 Task: Create a rule from the Routing list, Task moved to a section -> Set Priority in the project BrightTech , set the section as To-Do and set the priority of the task as  High
Action: Mouse moved to (1192, 108)
Screenshot: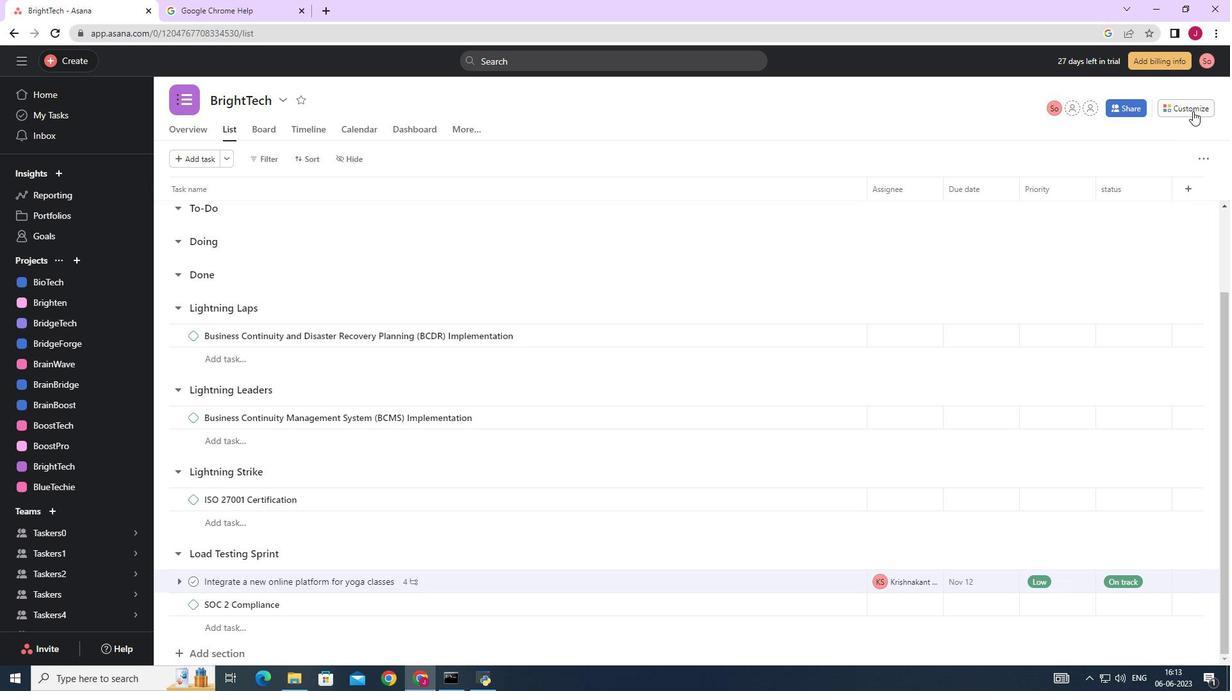 
Action: Mouse pressed left at (1192, 108)
Screenshot: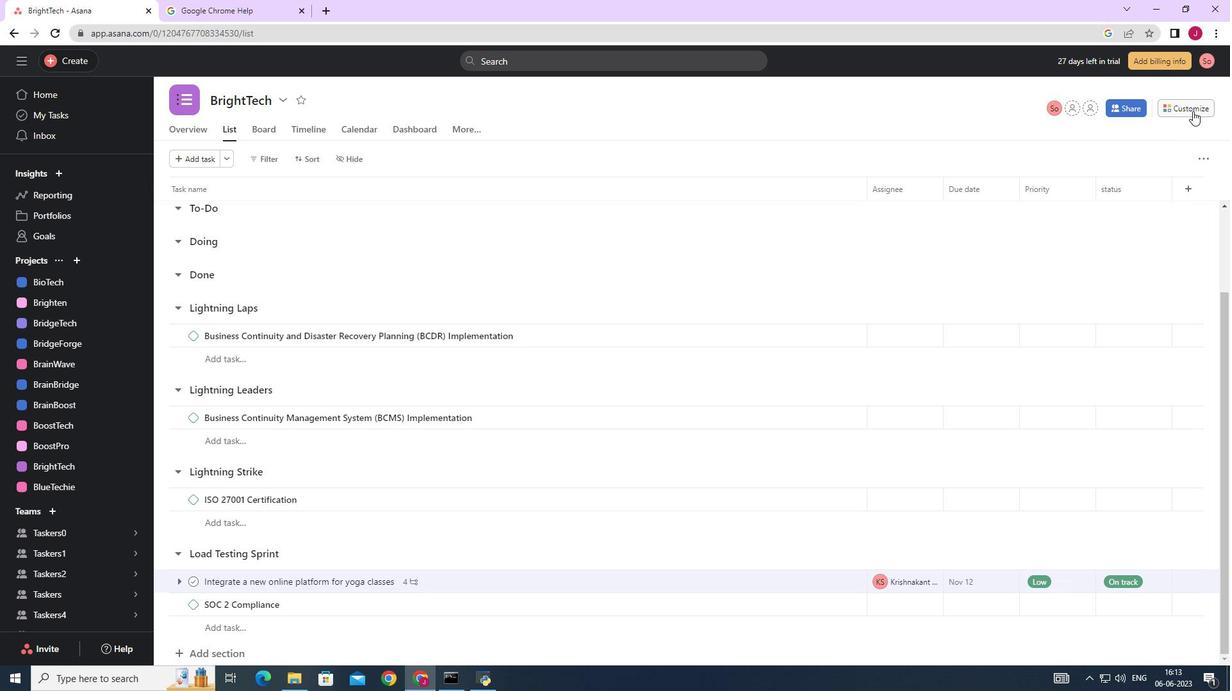 
Action: Mouse moved to (965, 270)
Screenshot: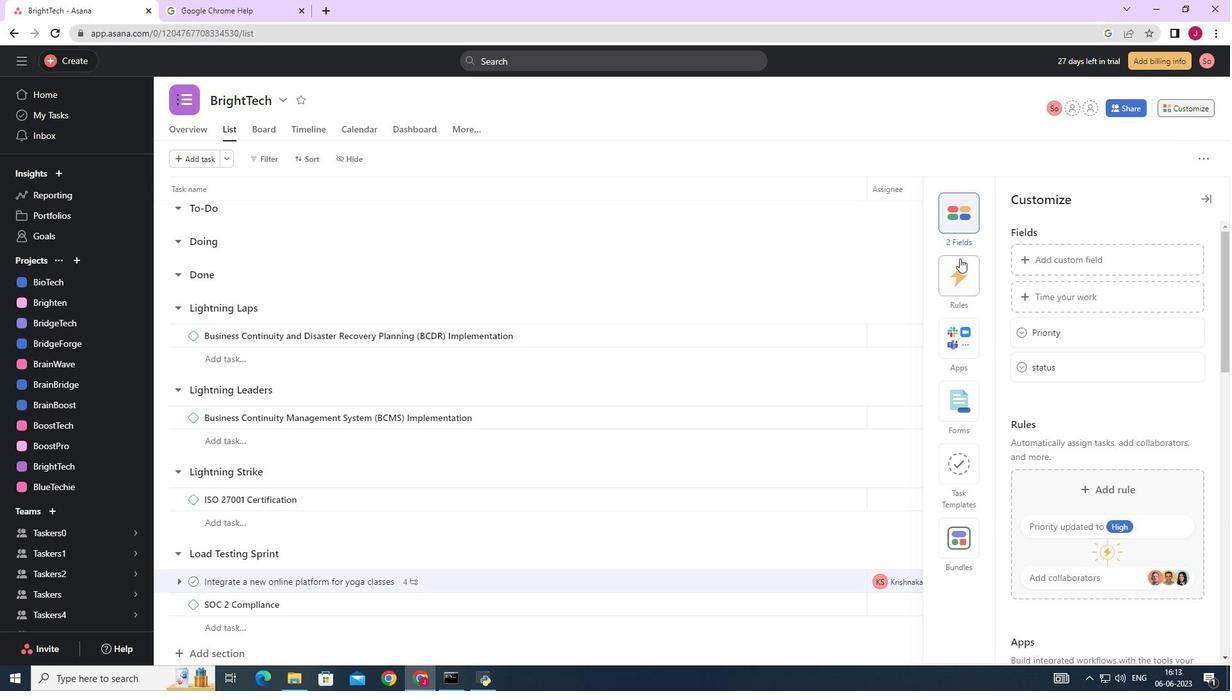 
Action: Mouse pressed left at (965, 270)
Screenshot: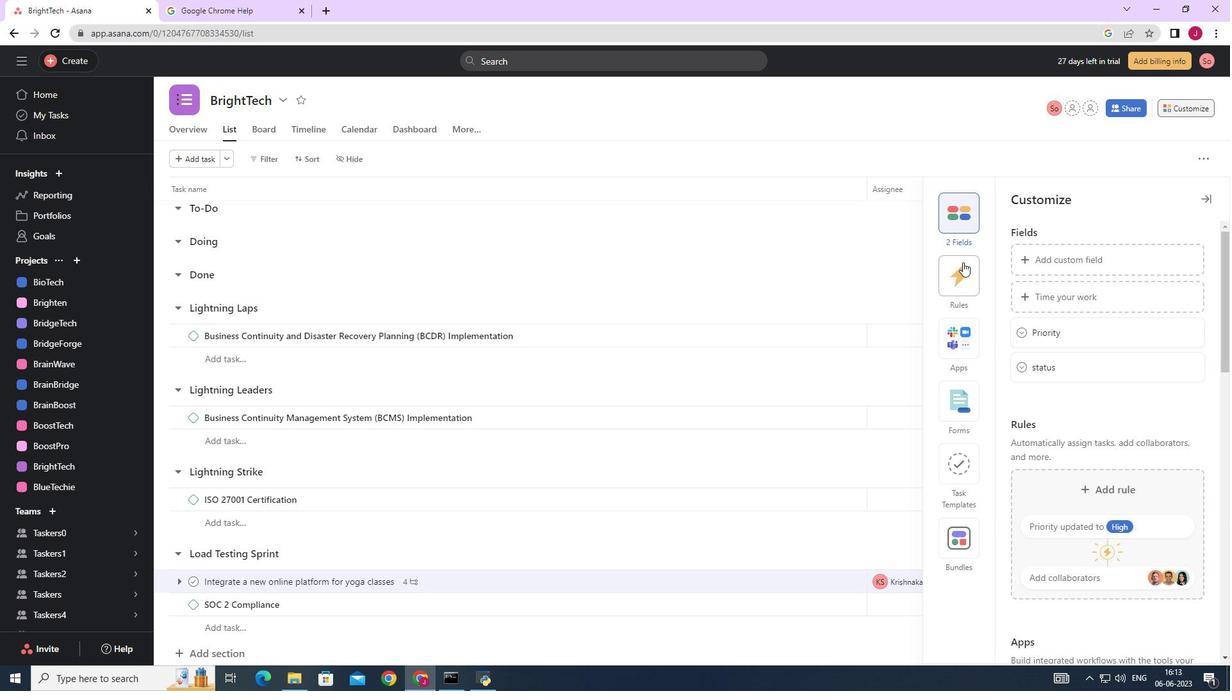 
Action: Mouse moved to (1072, 302)
Screenshot: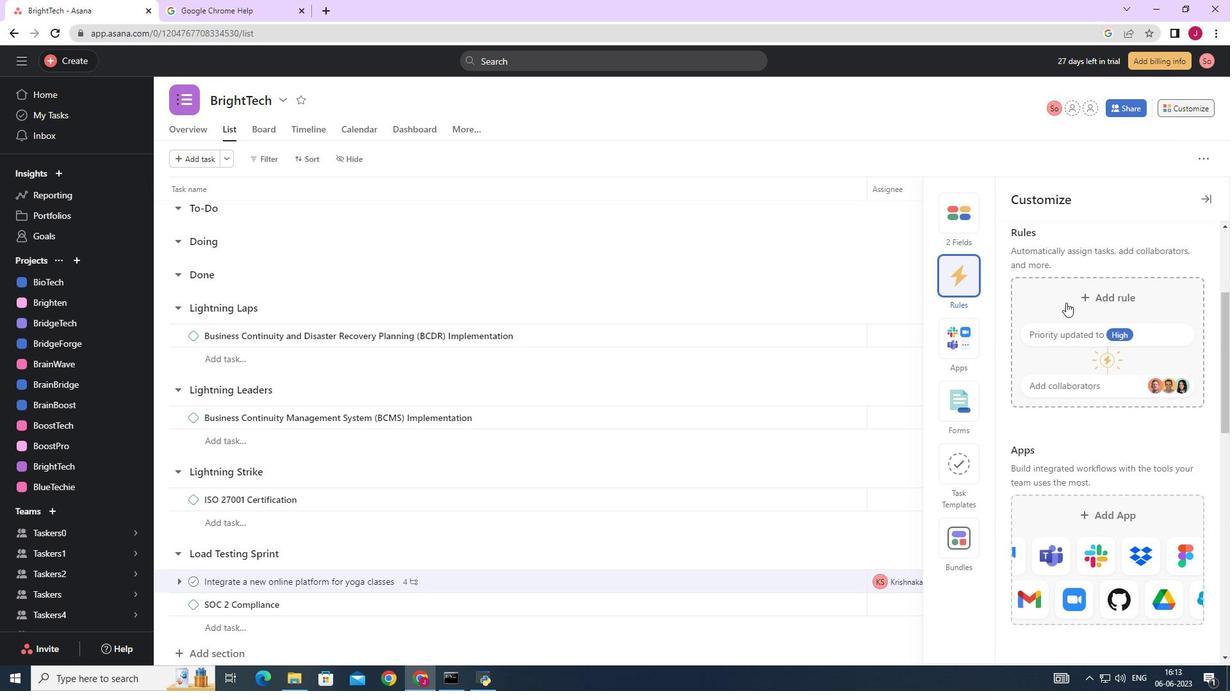 
Action: Mouse pressed left at (1072, 302)
Screenshot: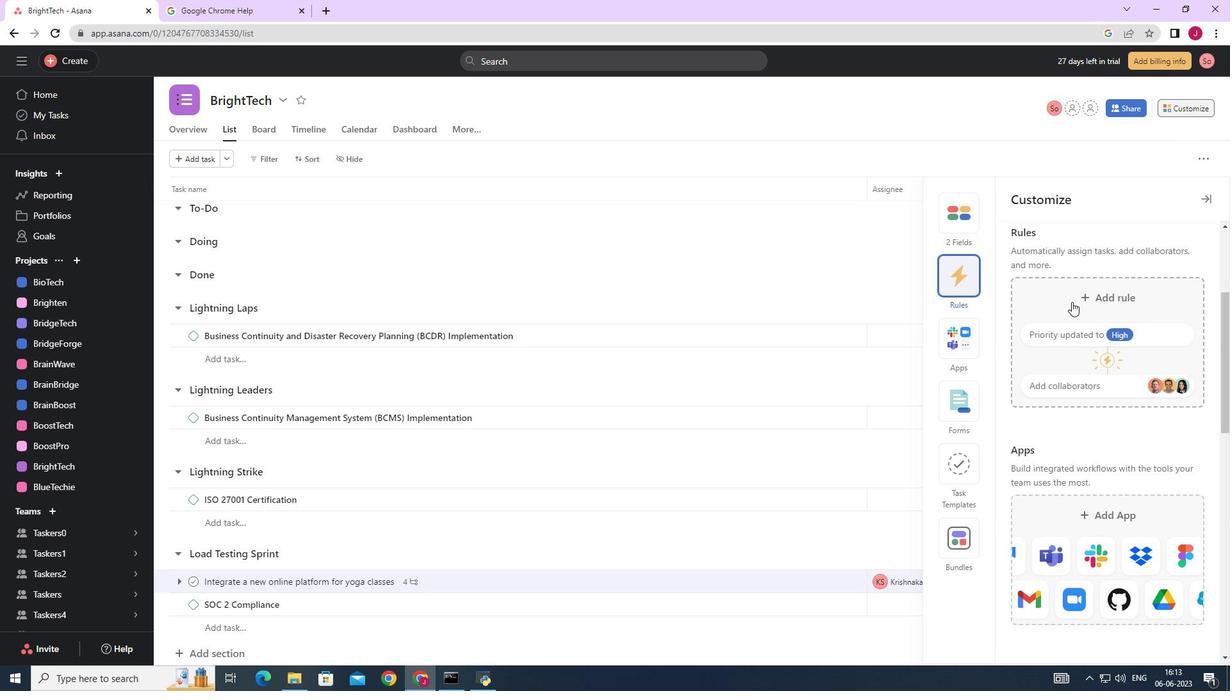 
Action: Mouse moved to (276, 169)
Screenshot: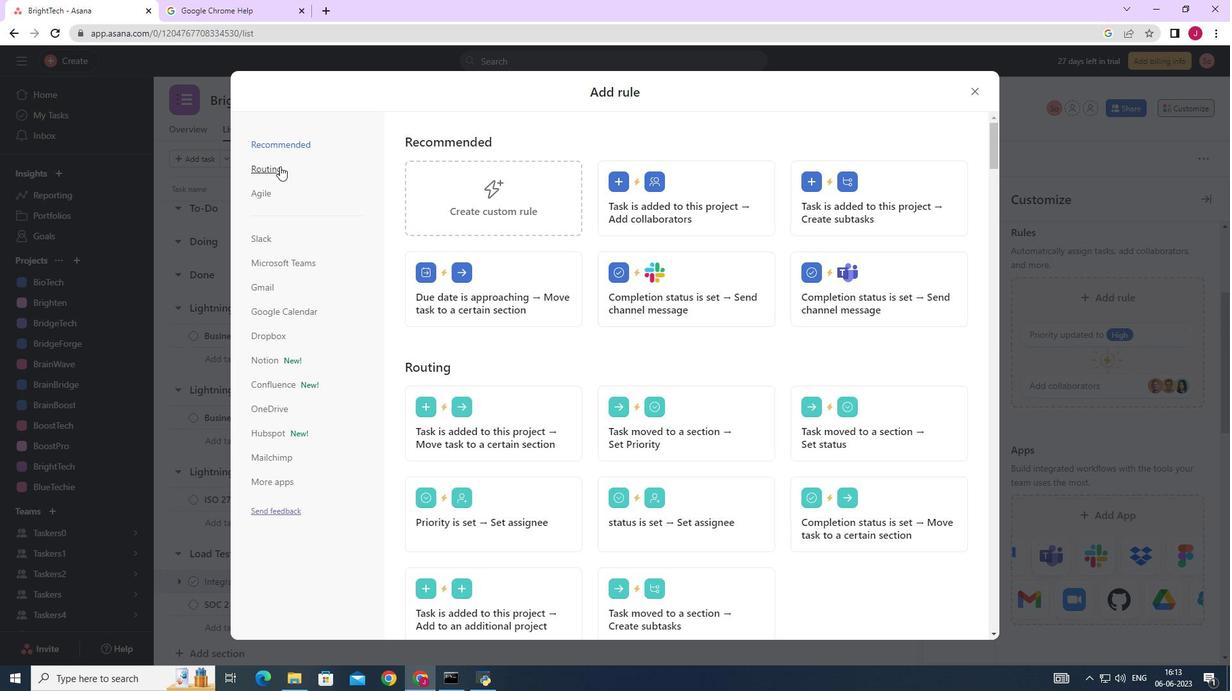 
Action: Mouse pressed left at (276, 169)
Screenshot: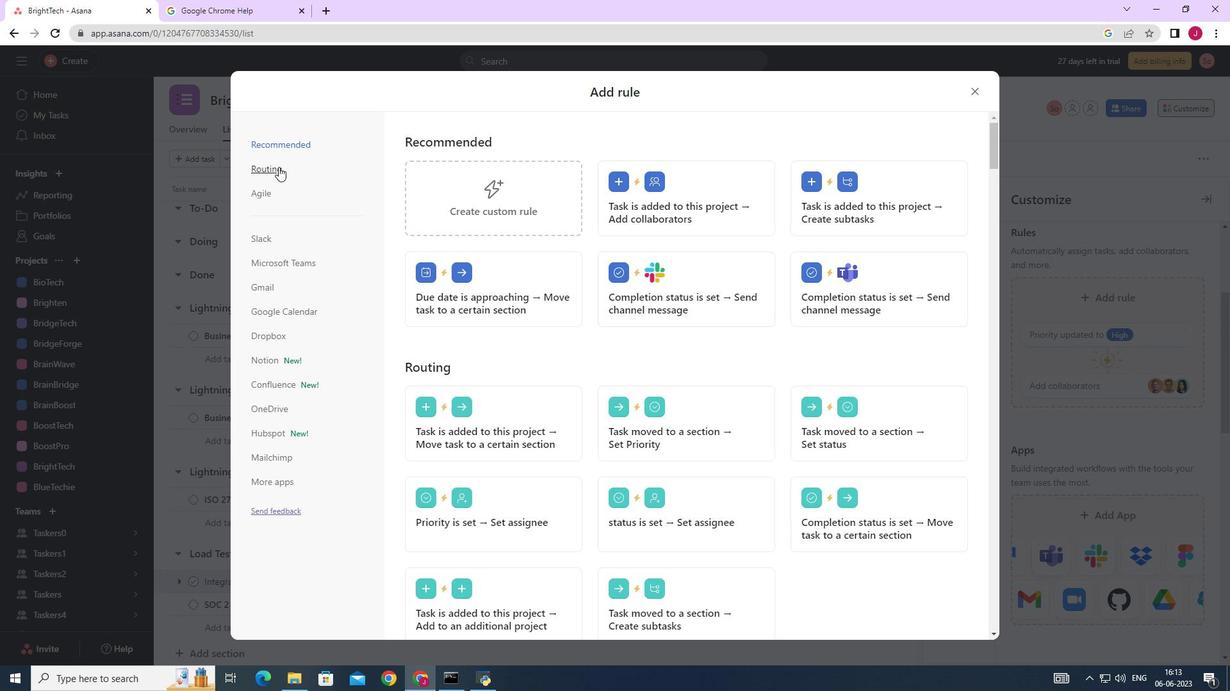 
Action: Mouse moved to (662, 189)
Screenshot: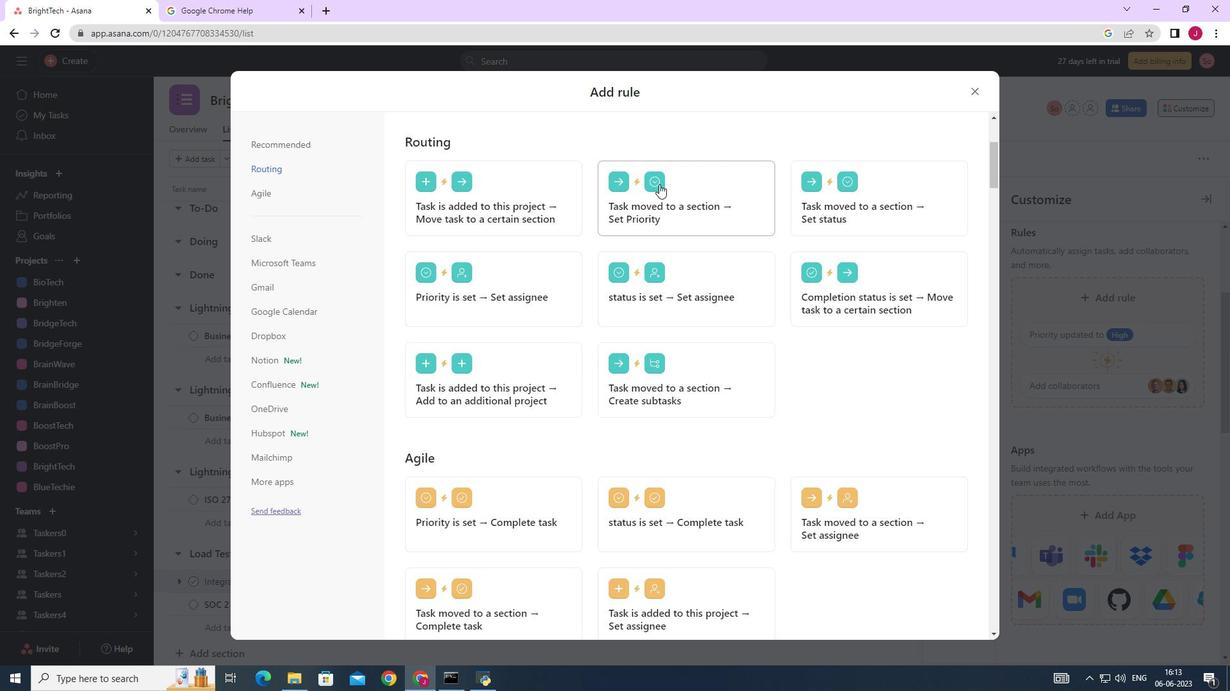 
Action: Mouse pressed left at (662, 189)
Screenshot: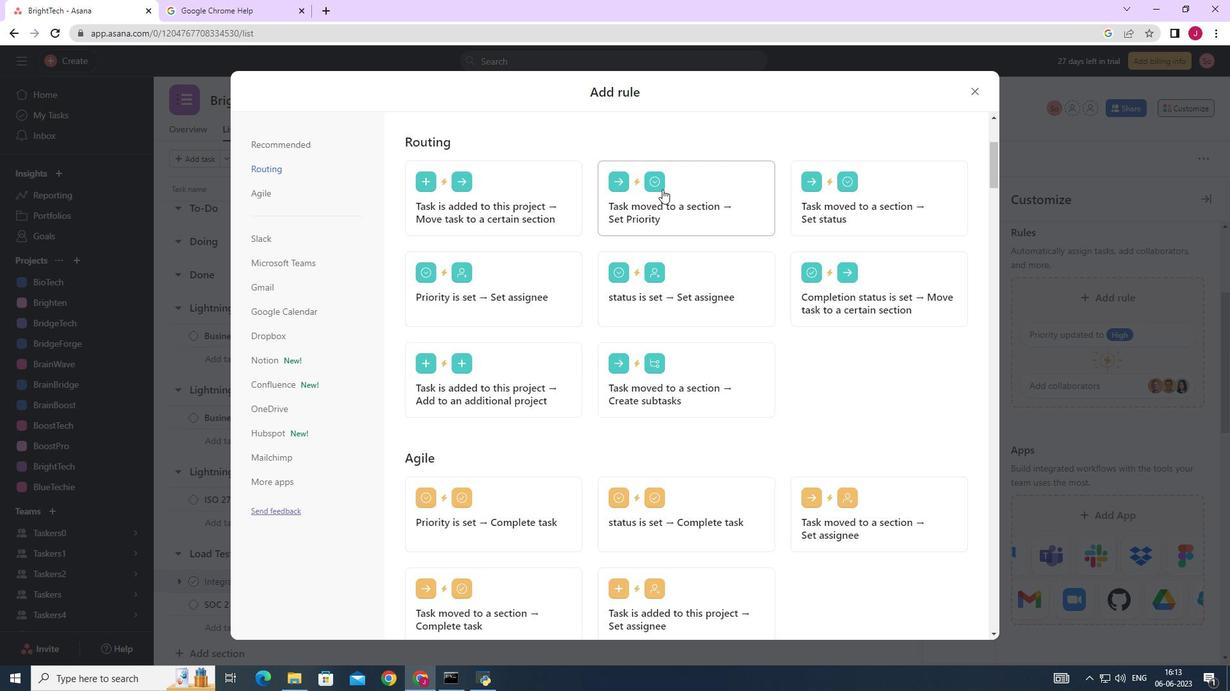 
Action: Mouse moved to (499, 349)
Screenshot: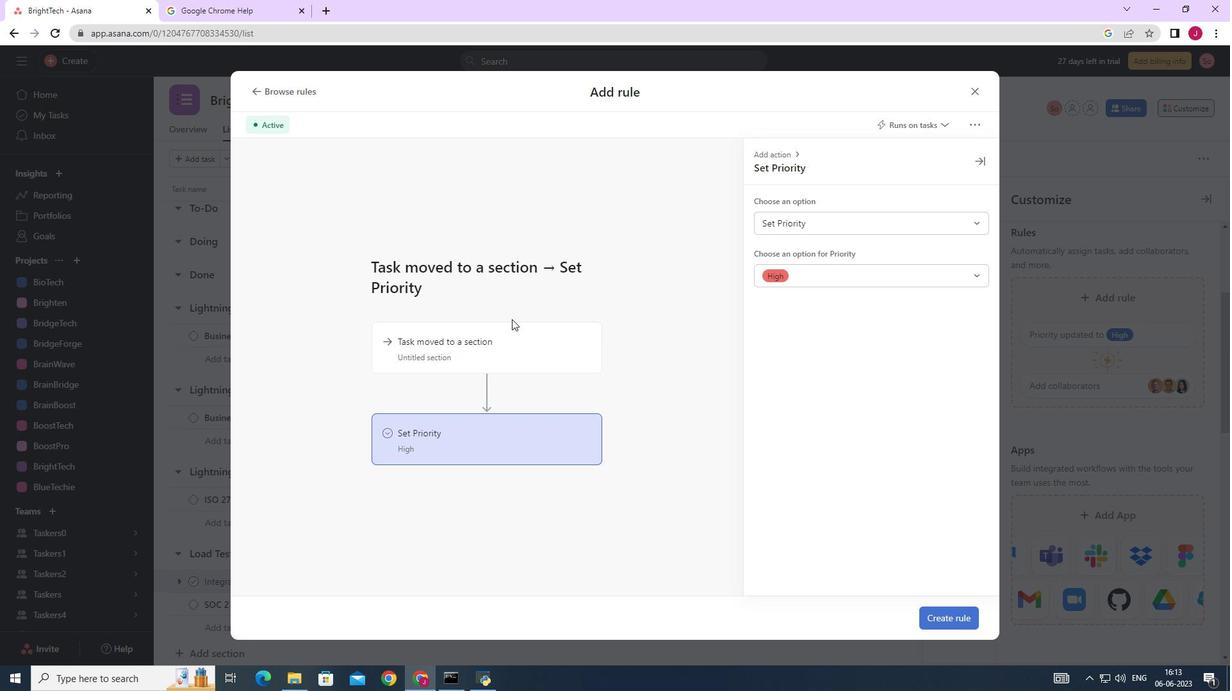 
Action: Mouse pressed left at (499, 349)
Screenshot: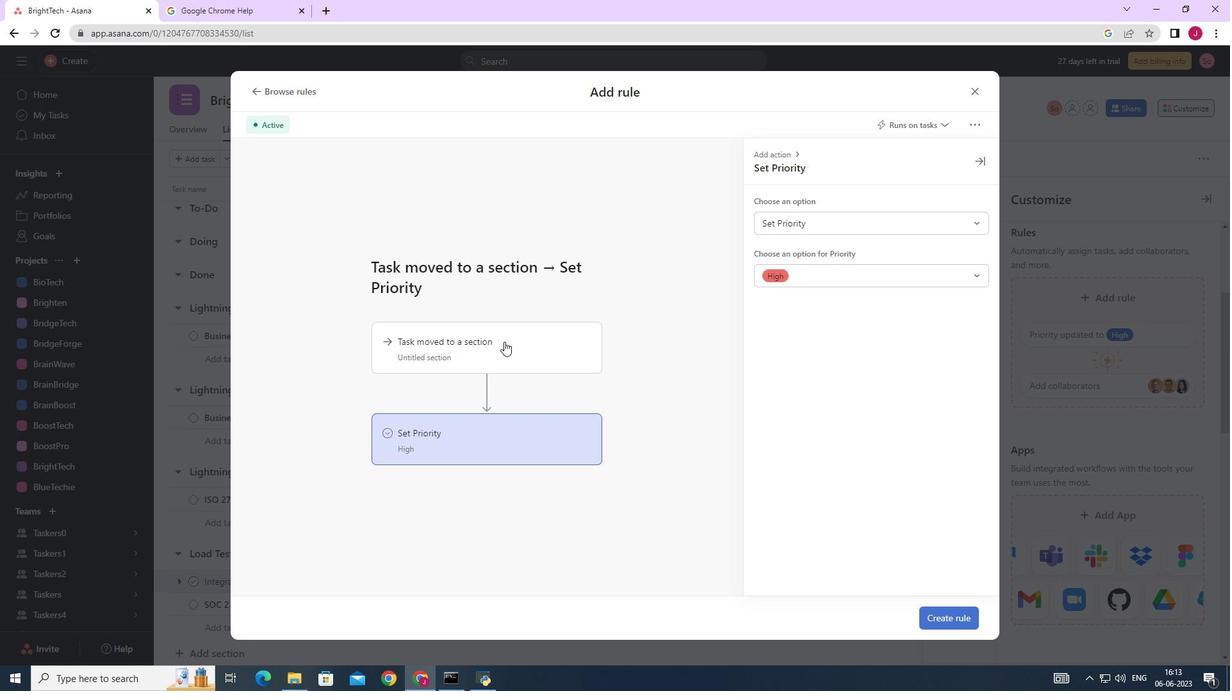 
Action: Mouse moved to (537, 352)
Screenshot: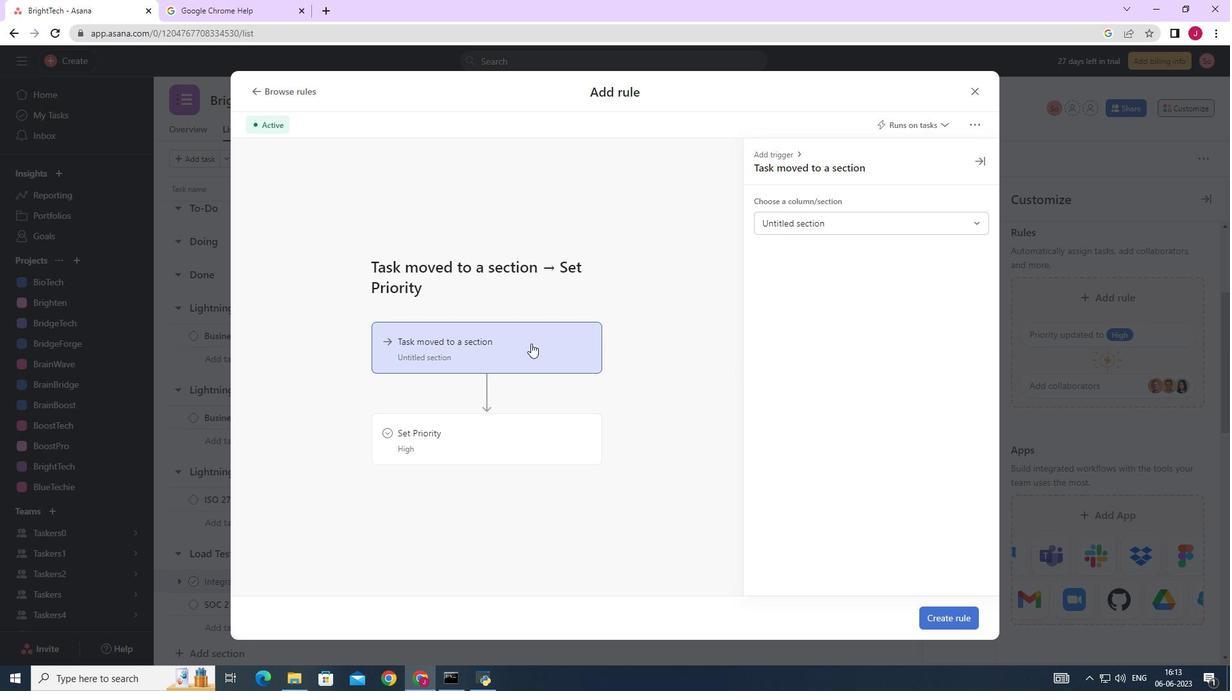 
Action: Mouse pressed left at (537, 352)
Screenshot: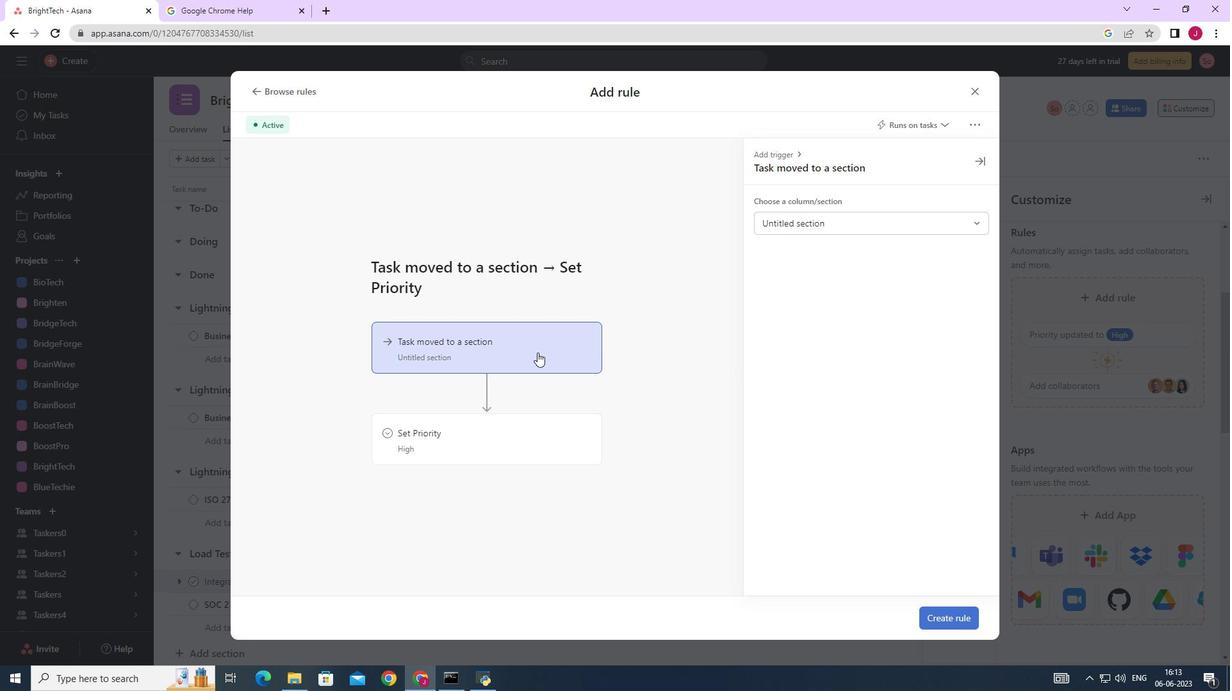 
Action: Mouse moved to (466, 427)
Screenshot: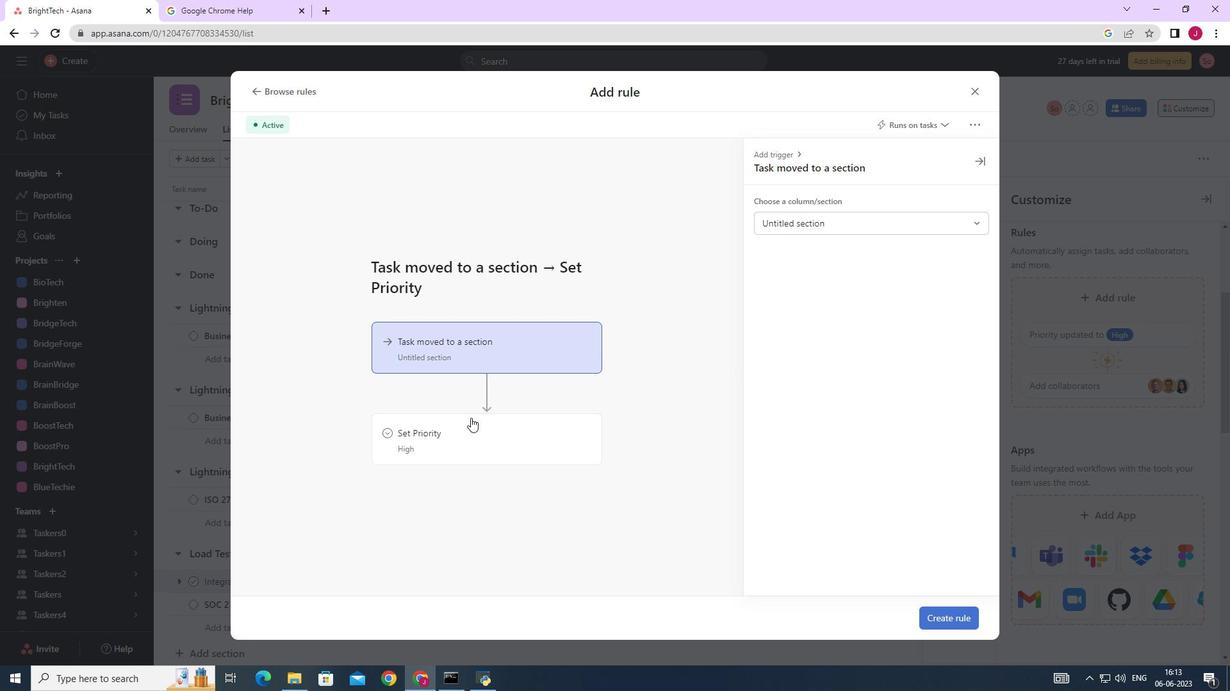 
Action: Mouse pressed left at (466, 427)
Screenshot: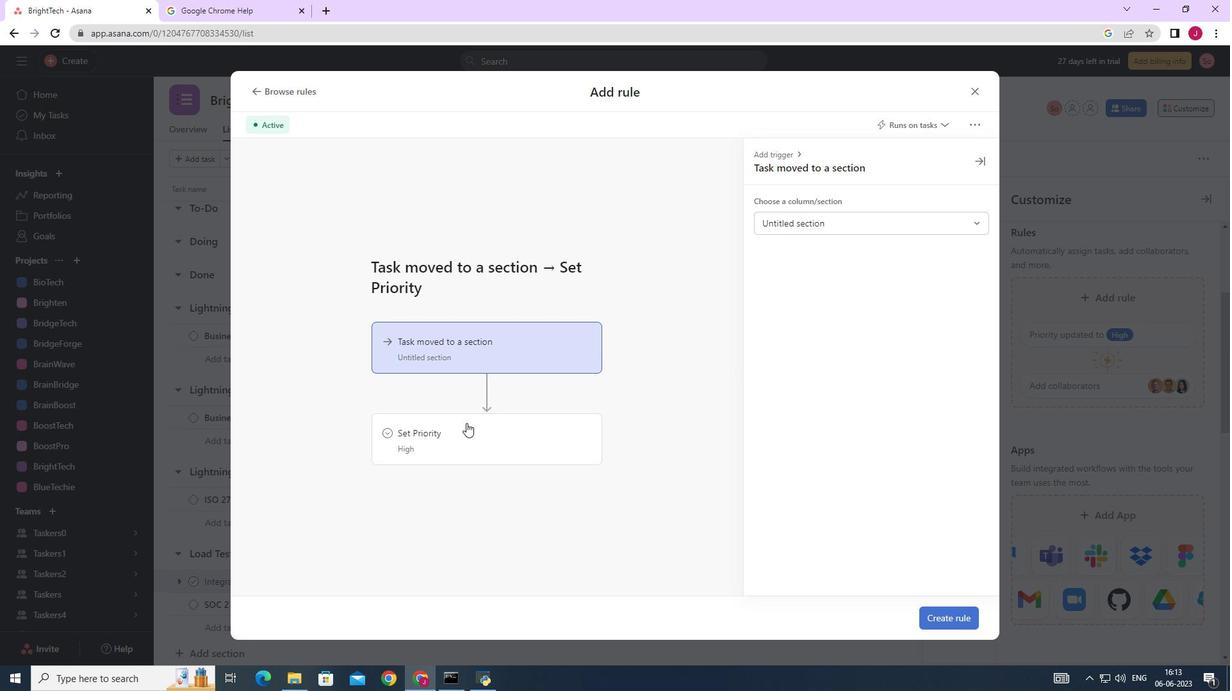 
Action: Mouse moved to (789, 222)
Screenshot: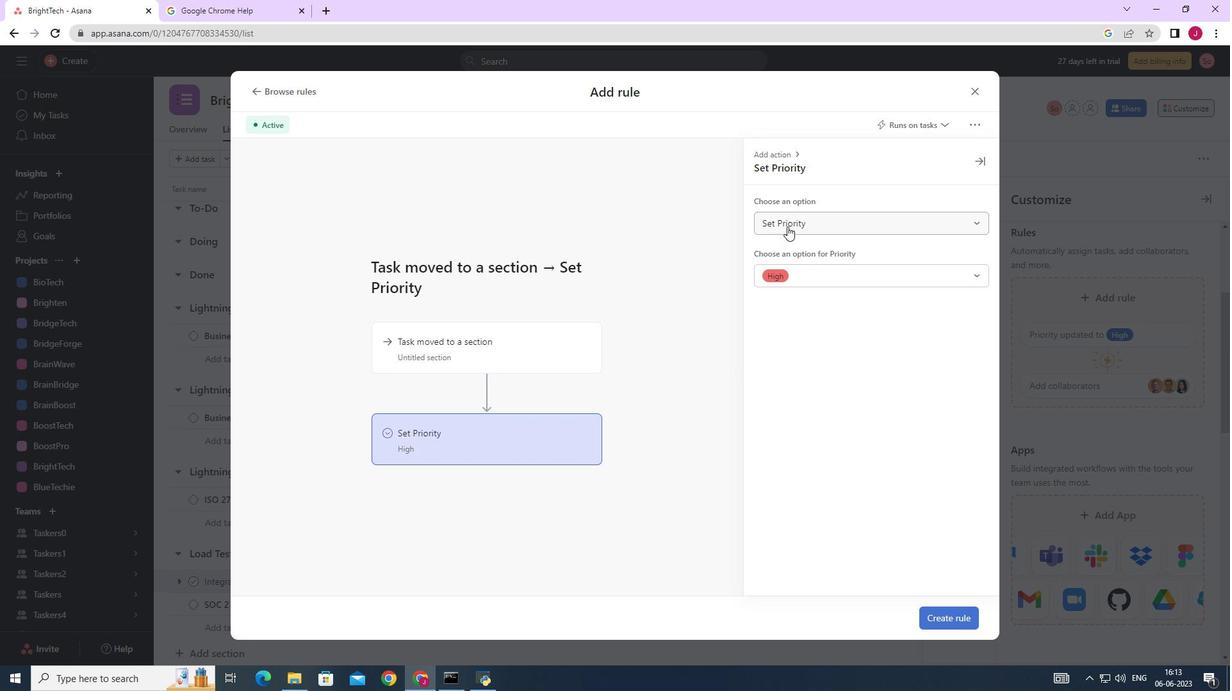 
Action: Mouse pressed left at (789, 222)
Screenshot: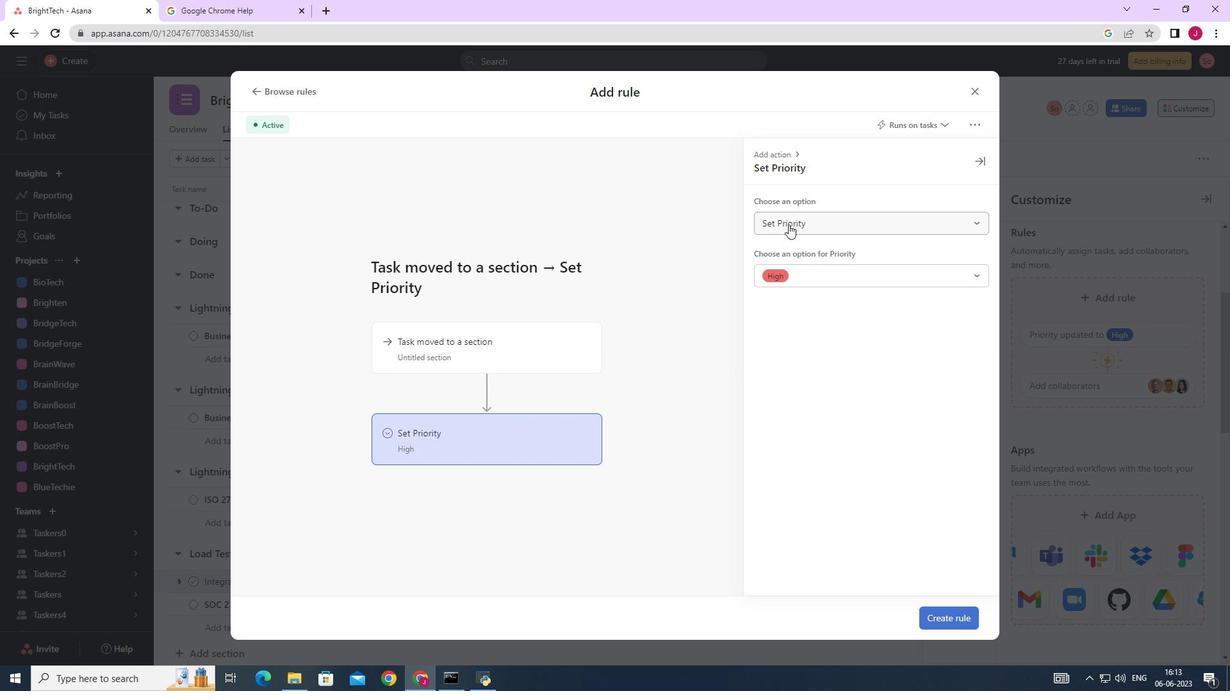 
Action: Mouse moved to (789, 249)
Screenshot: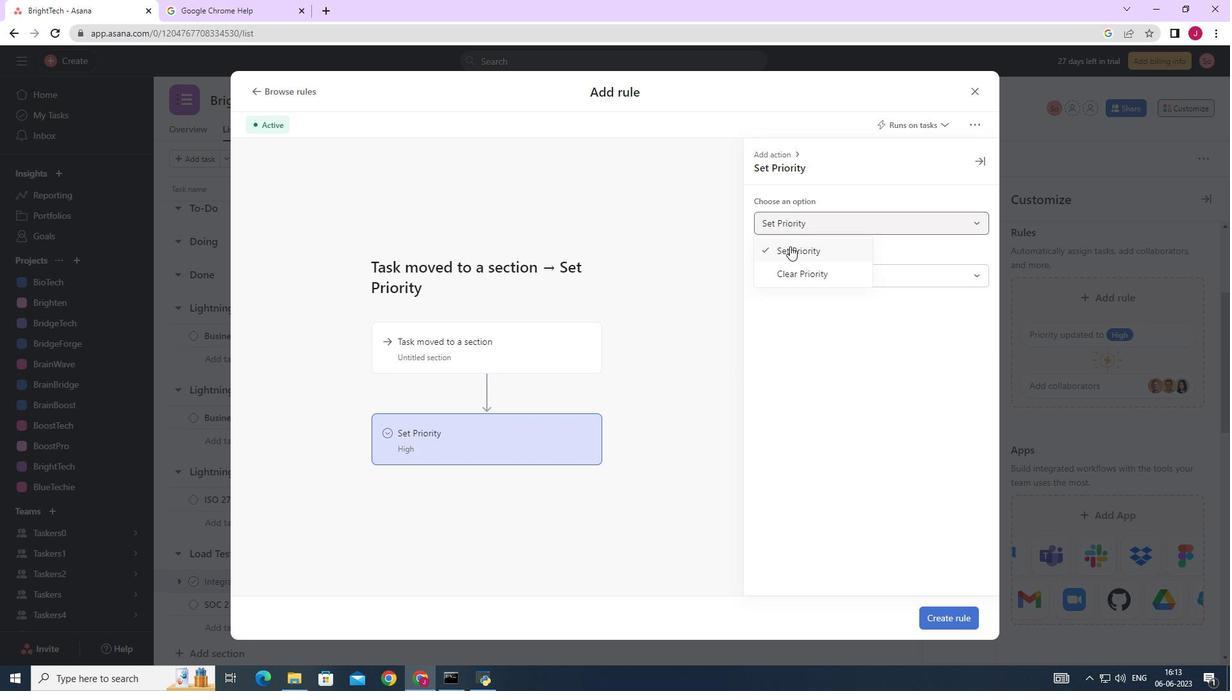 
Action: Mouse pressed left at (789, 249)
Screenshot: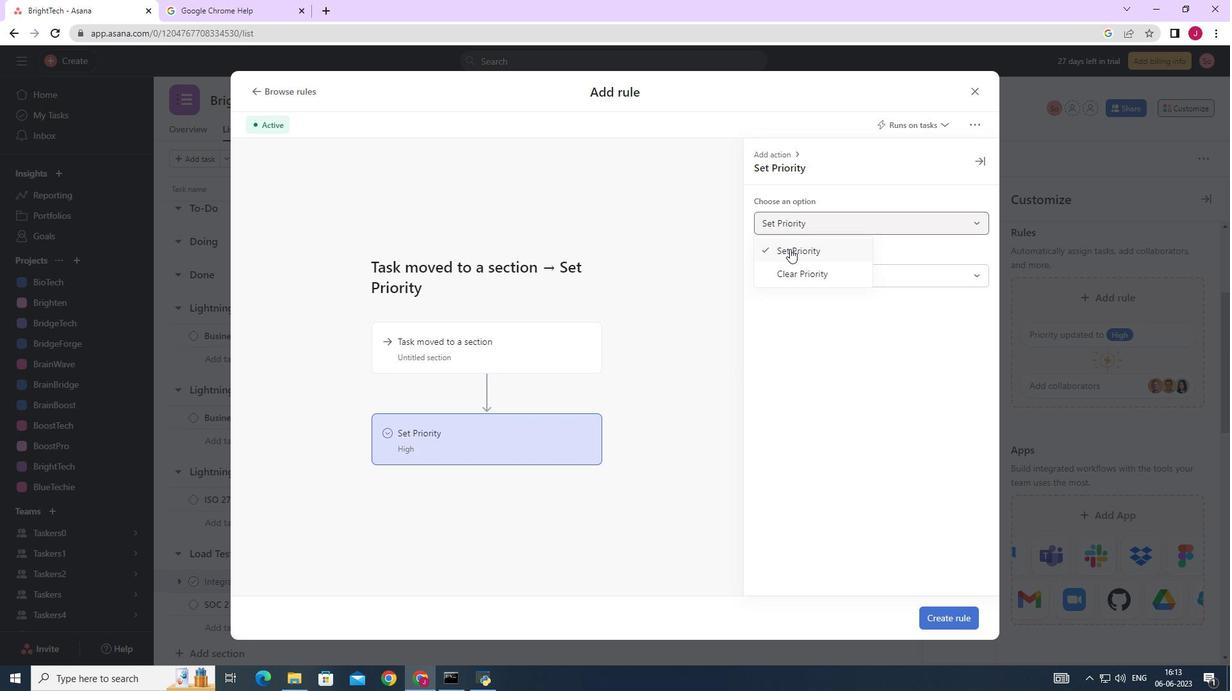 
Action: Mouse moved to (786, 274)
Screenshot: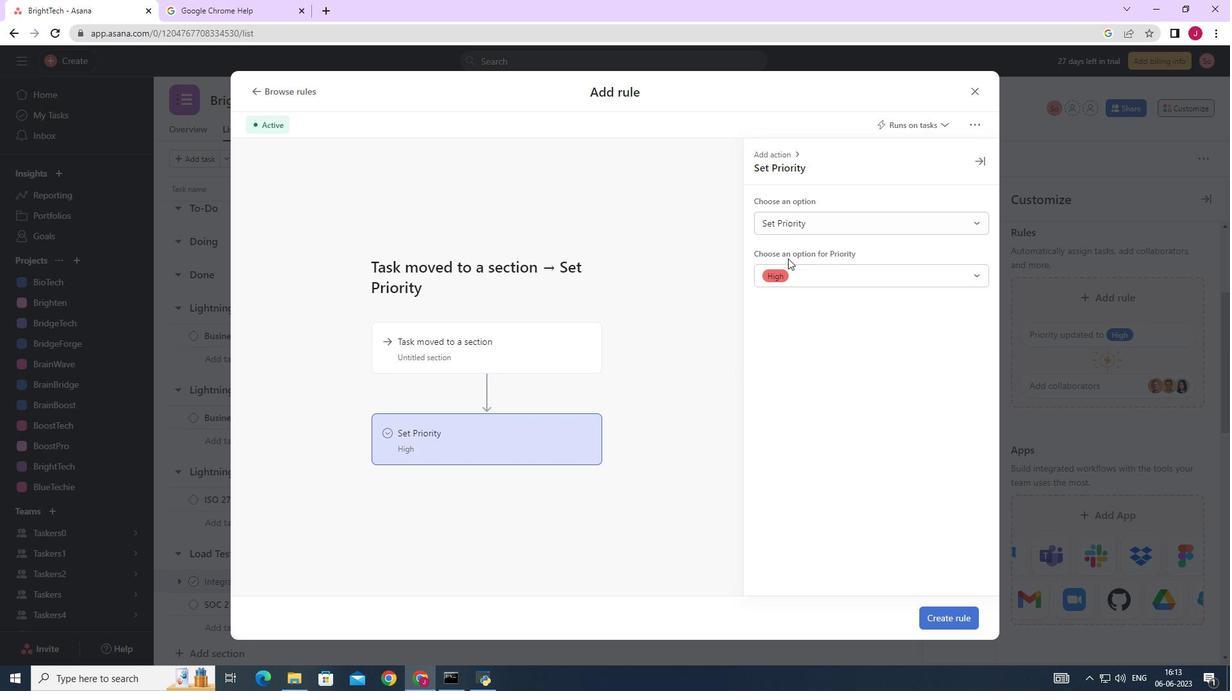 
Action: Mouse pressed left at (786, 274)
Screenshot: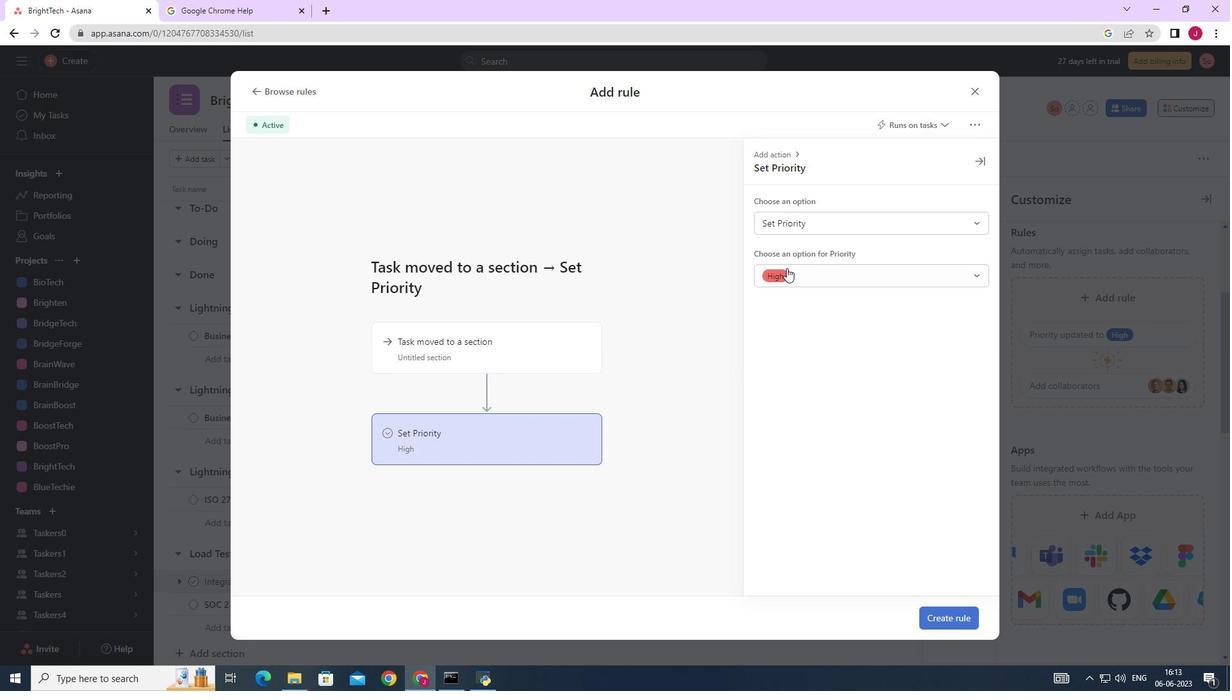 
Action: Mouse moved to (785, 301)
Screenshot: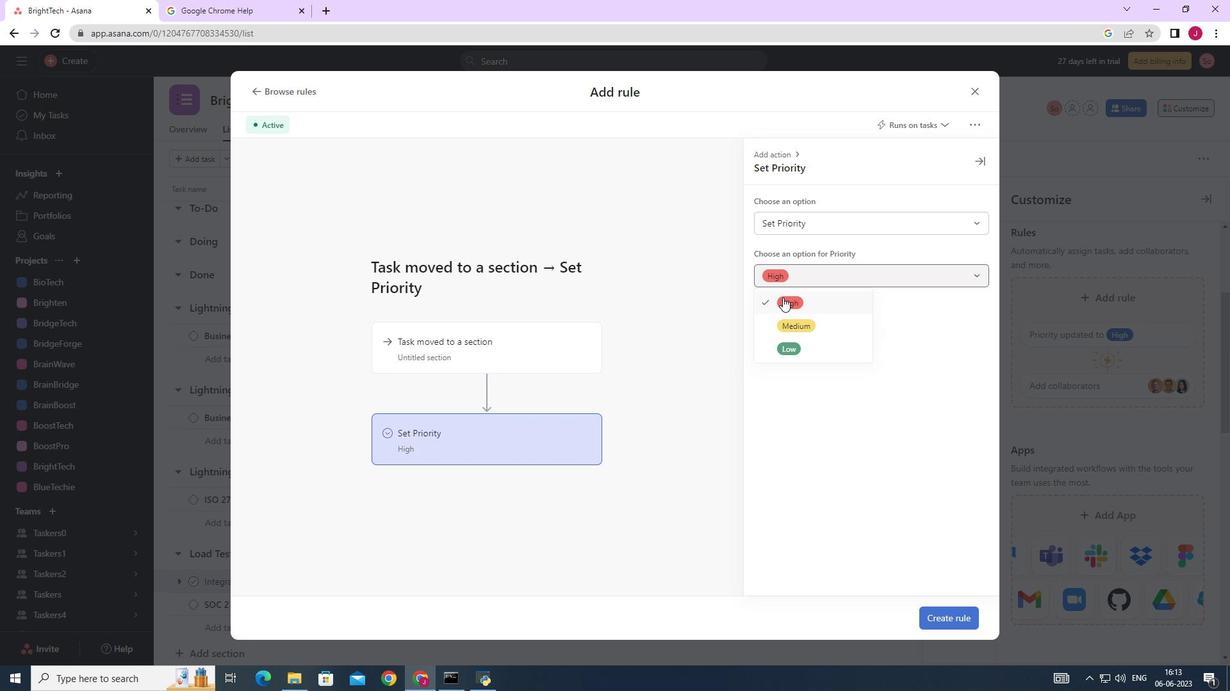 
Action: Mouse pressed left at (785, 301)
Screenshot: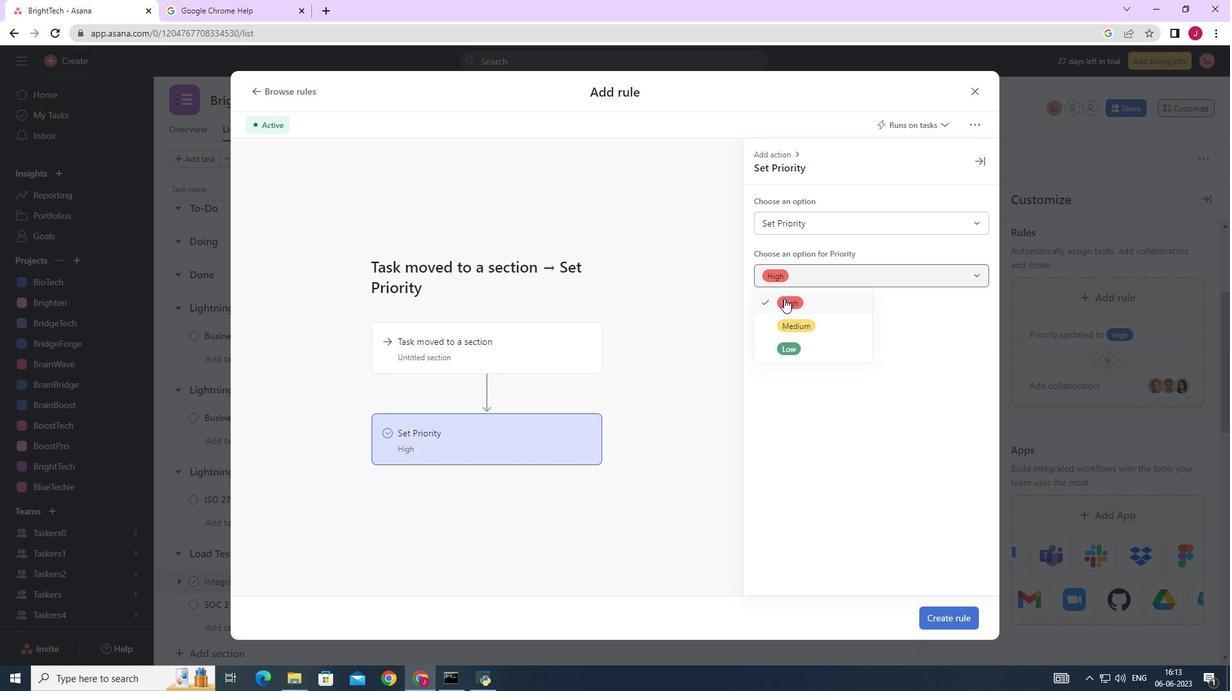 
Action: Mouse moved to (789, 224)
Screenshot: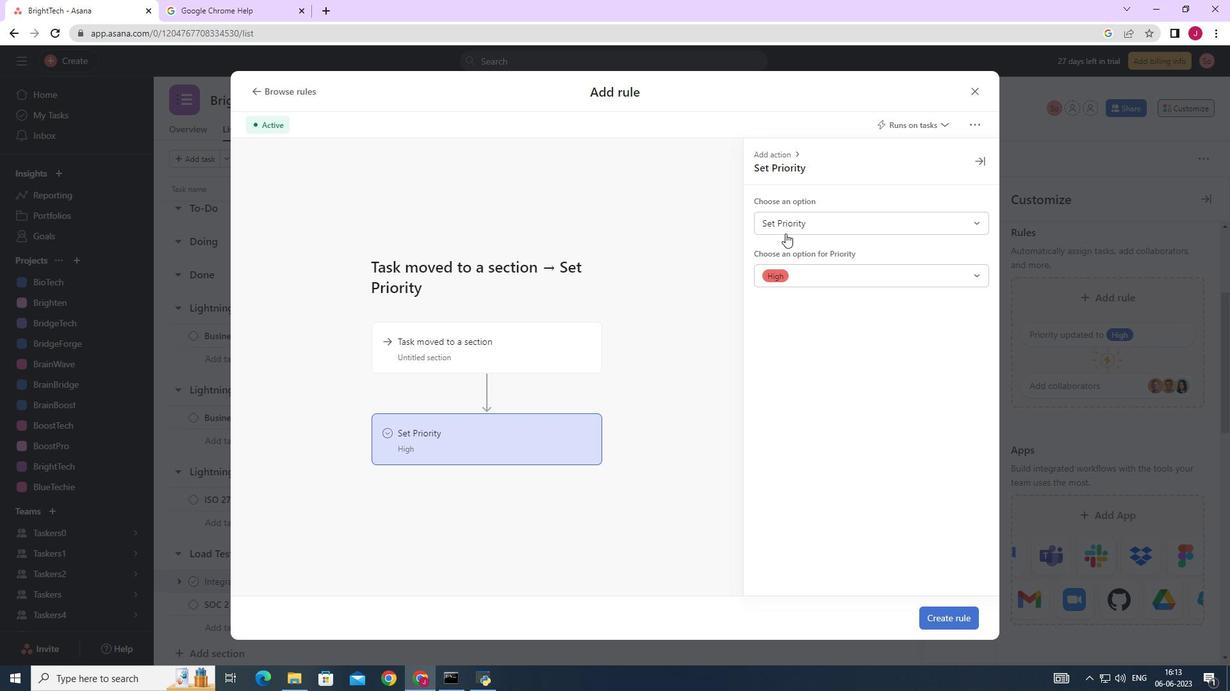 
Action: Mouse pressed left at (789, 224)
Screenshot: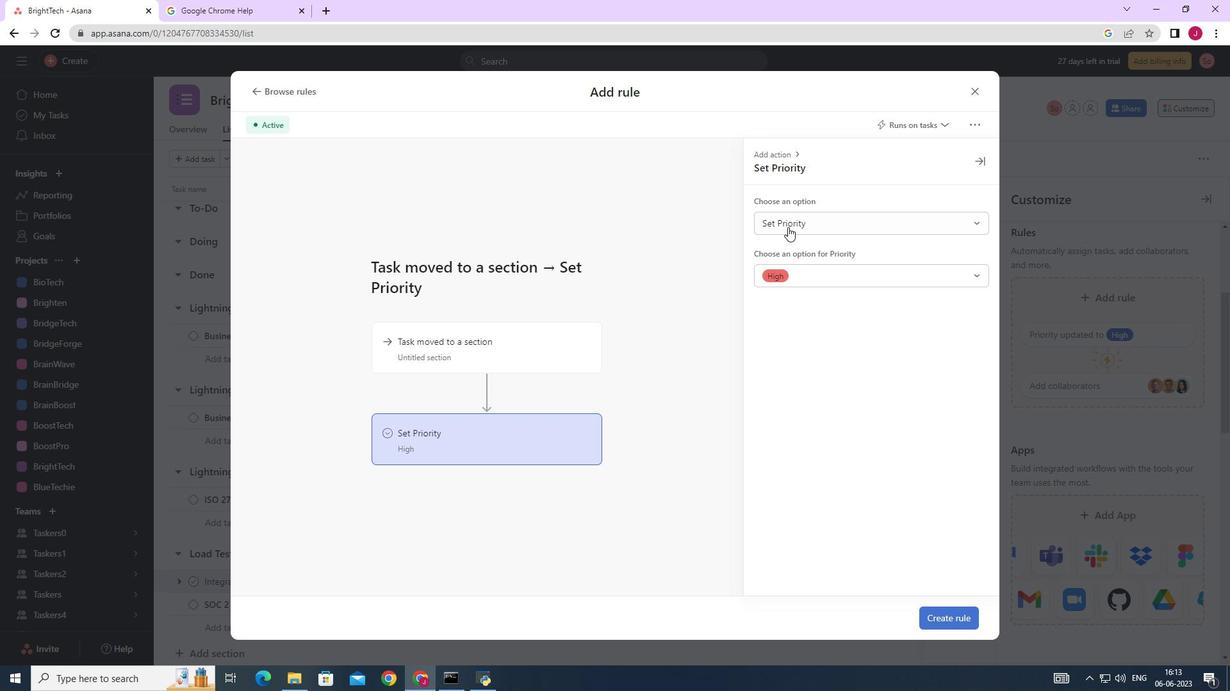 
Action: Mouse moved to (540, 369)
Screenshot: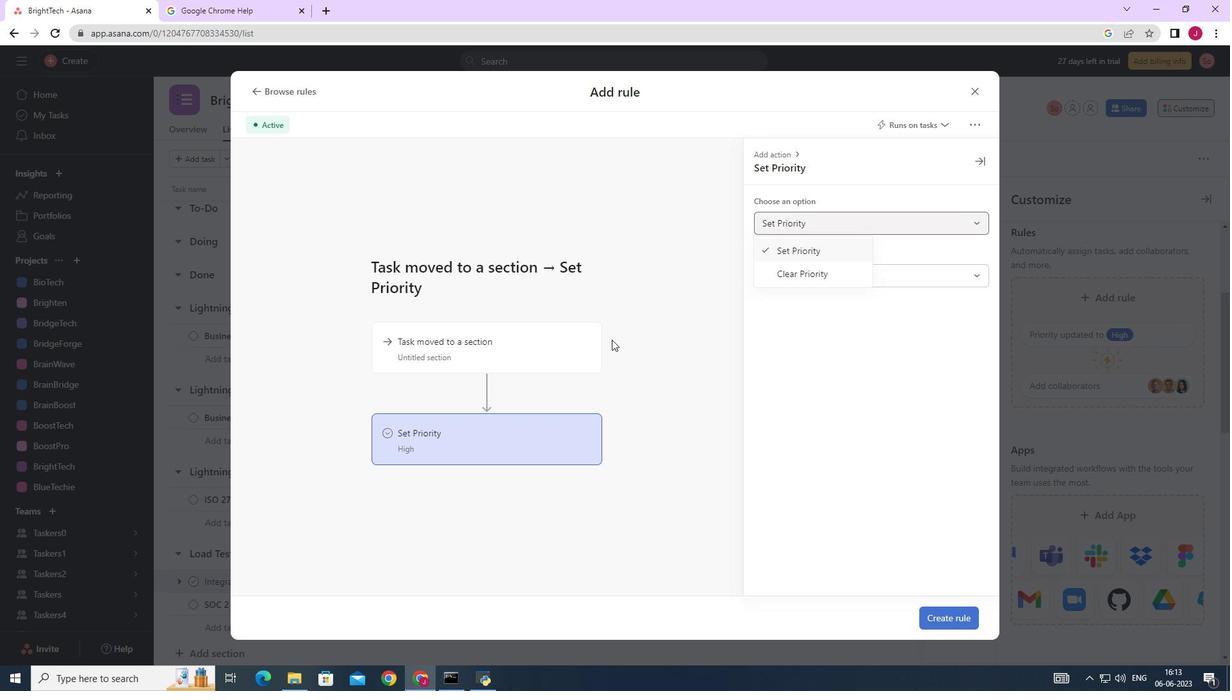 
Action: Mouse pressed left at (540, 369)
Screenshot: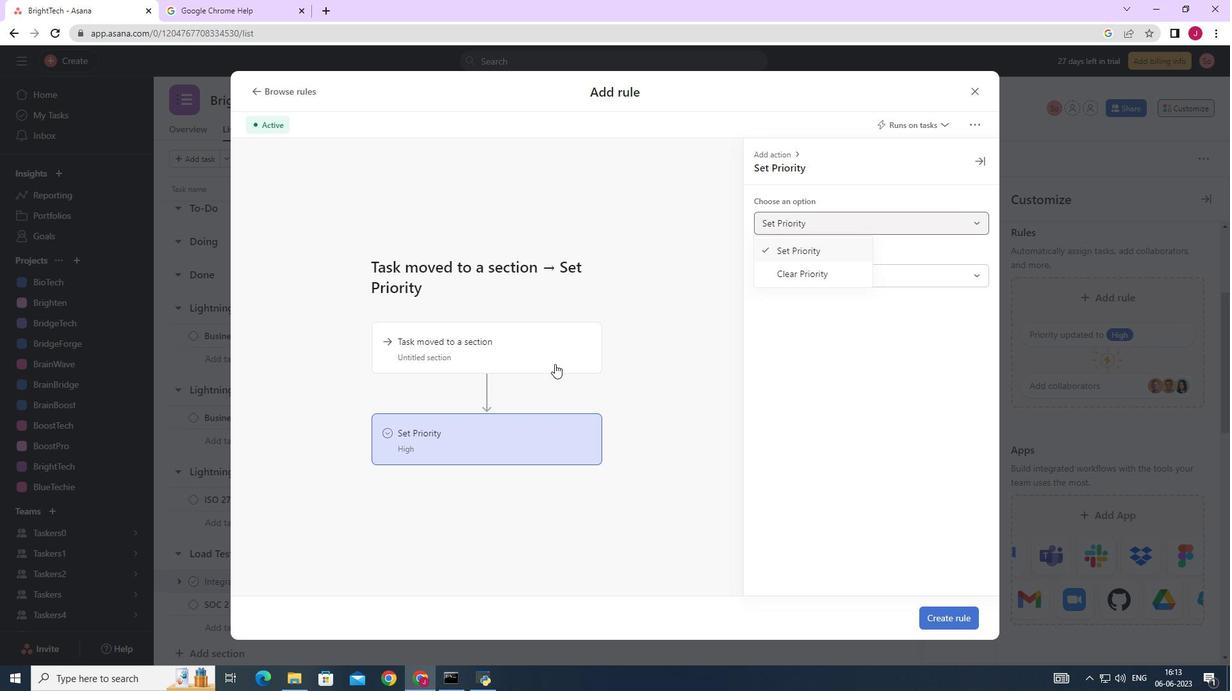 
Action: Mouse moved to (806, 213)
Screenshot: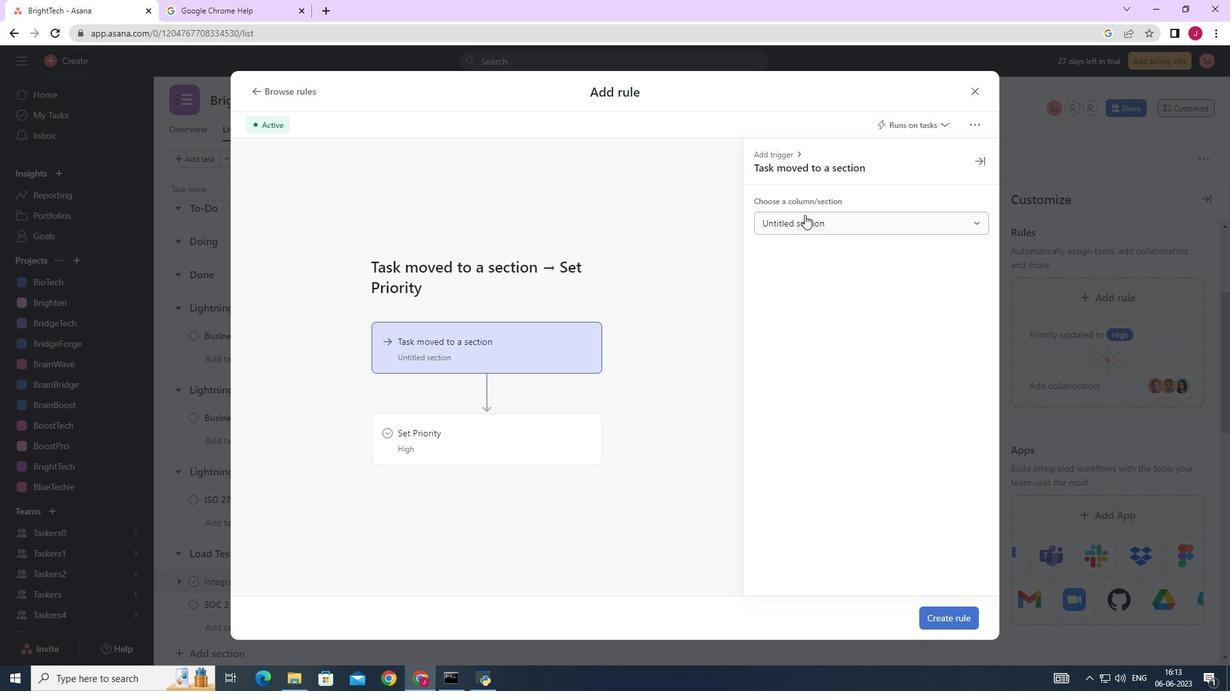 
Action: Mouse pressed left at (806, 213)
Screenshot: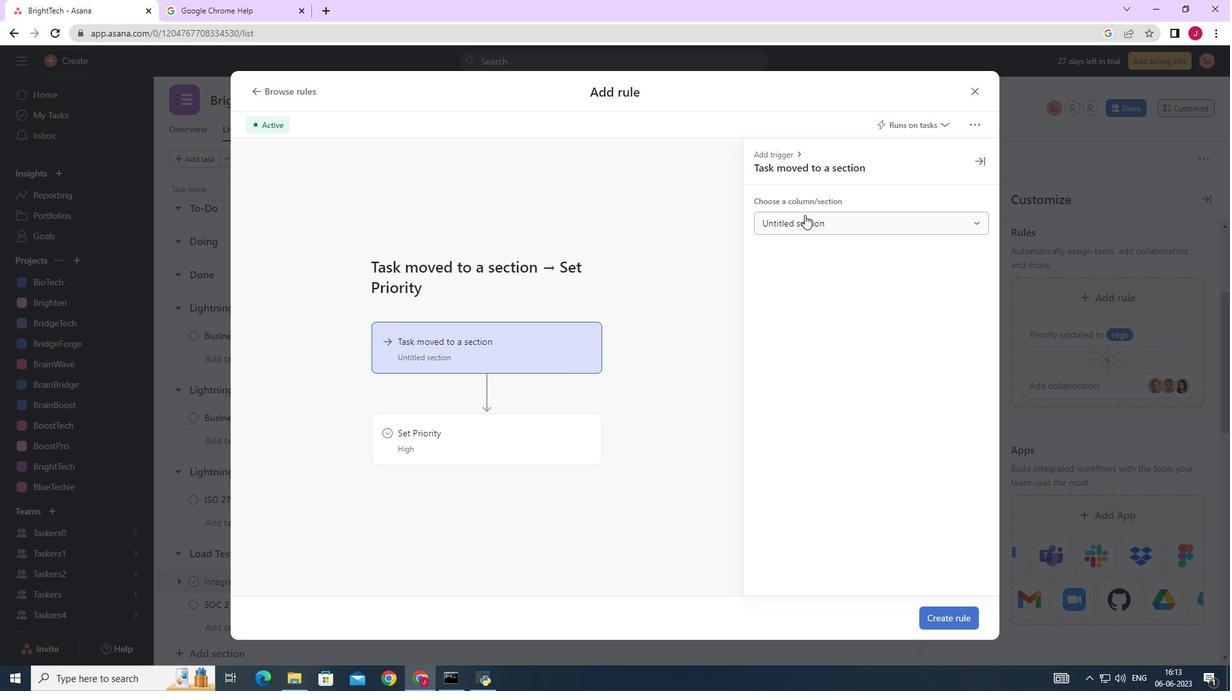 
Action: Mouse moved to (800, 274)
Screenshot: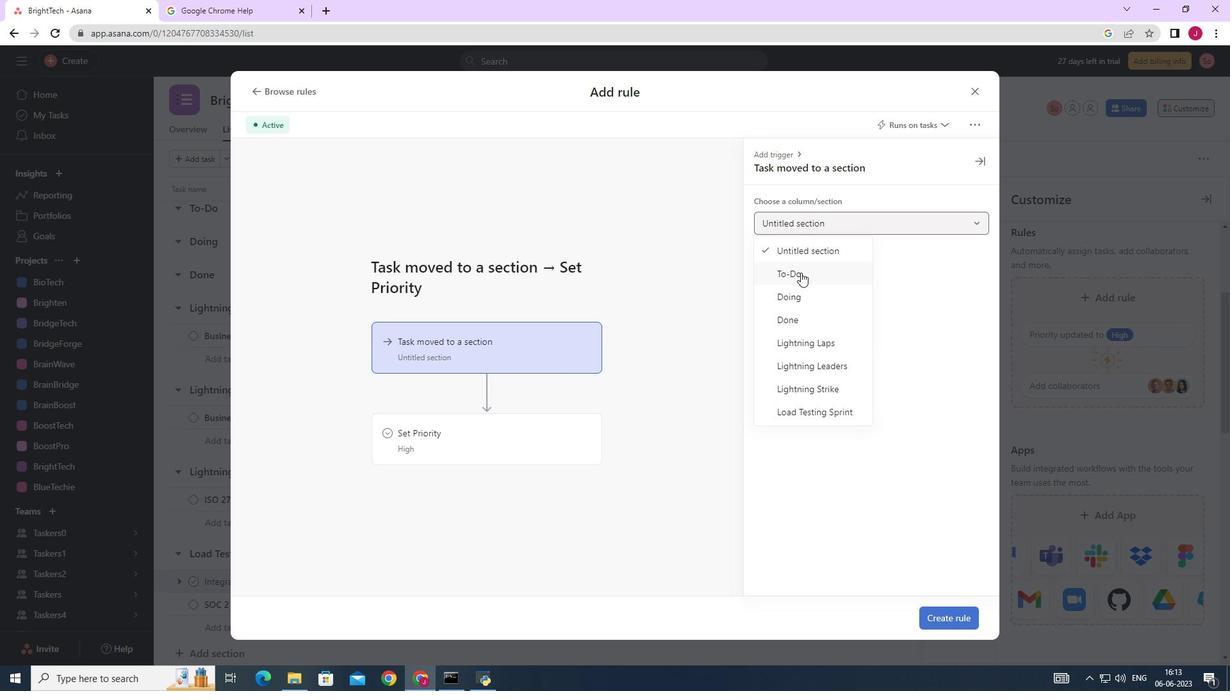 
Action: Mouse pressed left at (800, 274)
Screenshot: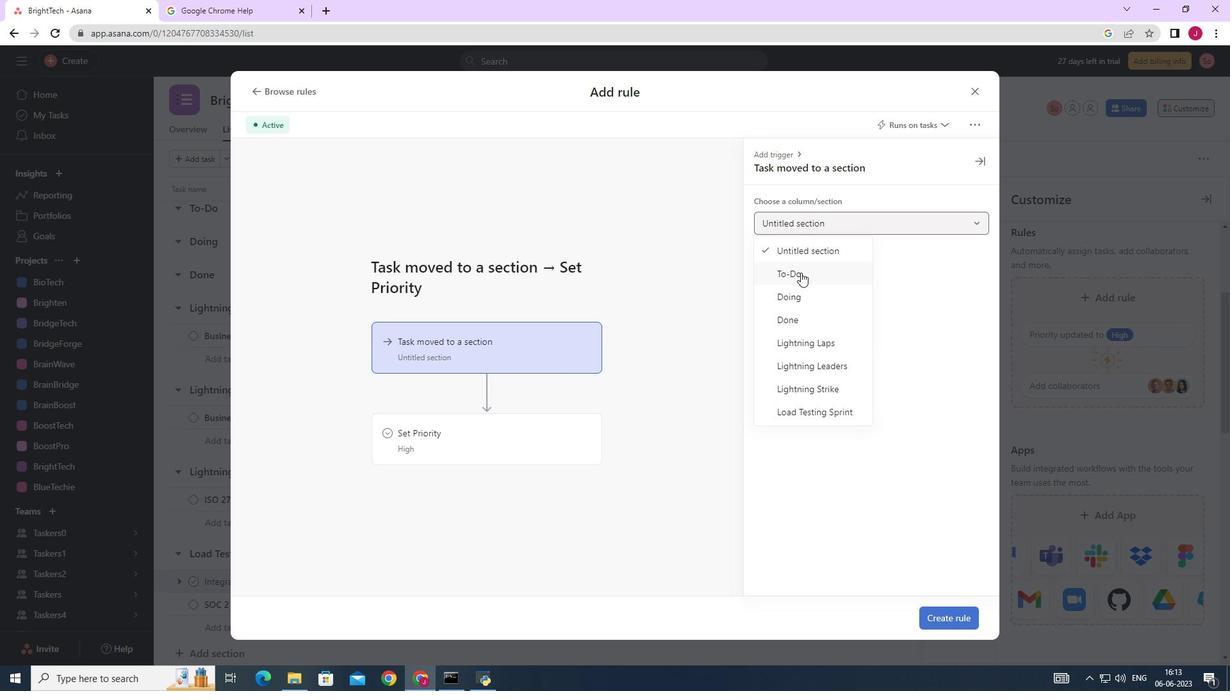 
Action: Mouse moved to (536, 420)
Screenshot: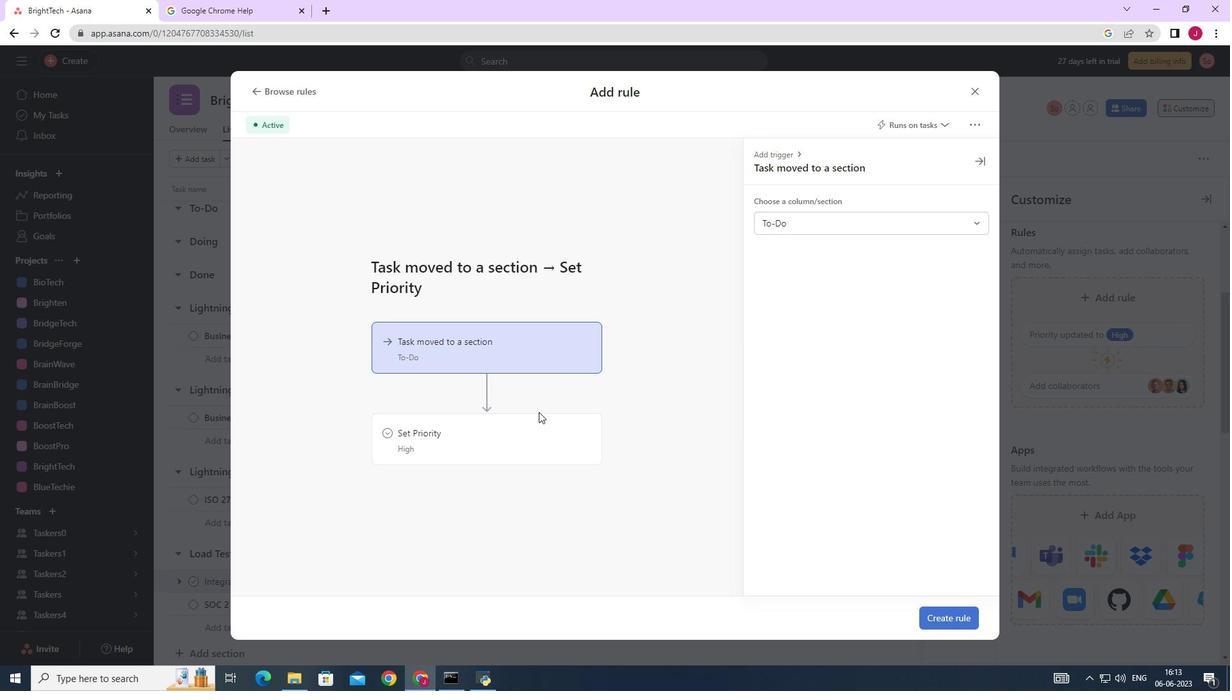 
Action: Mouse pressed left at (536, 420)
Screenshot: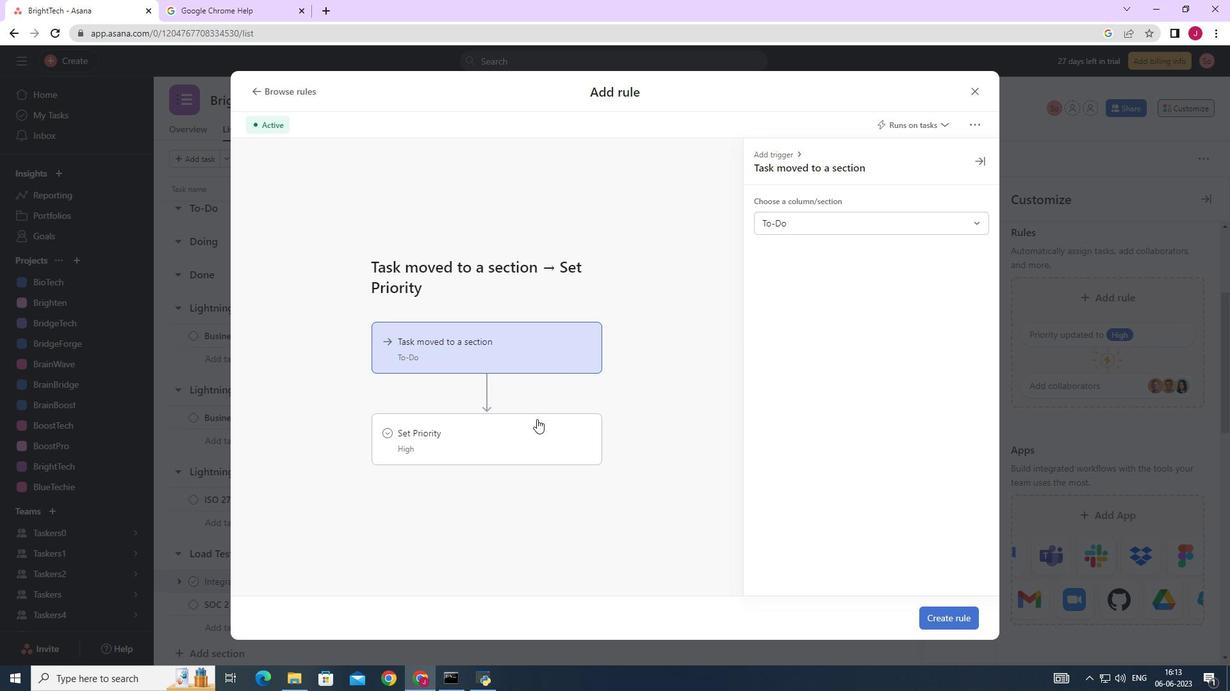 
Action: Mouse moved to (949, 616)
Screenshot: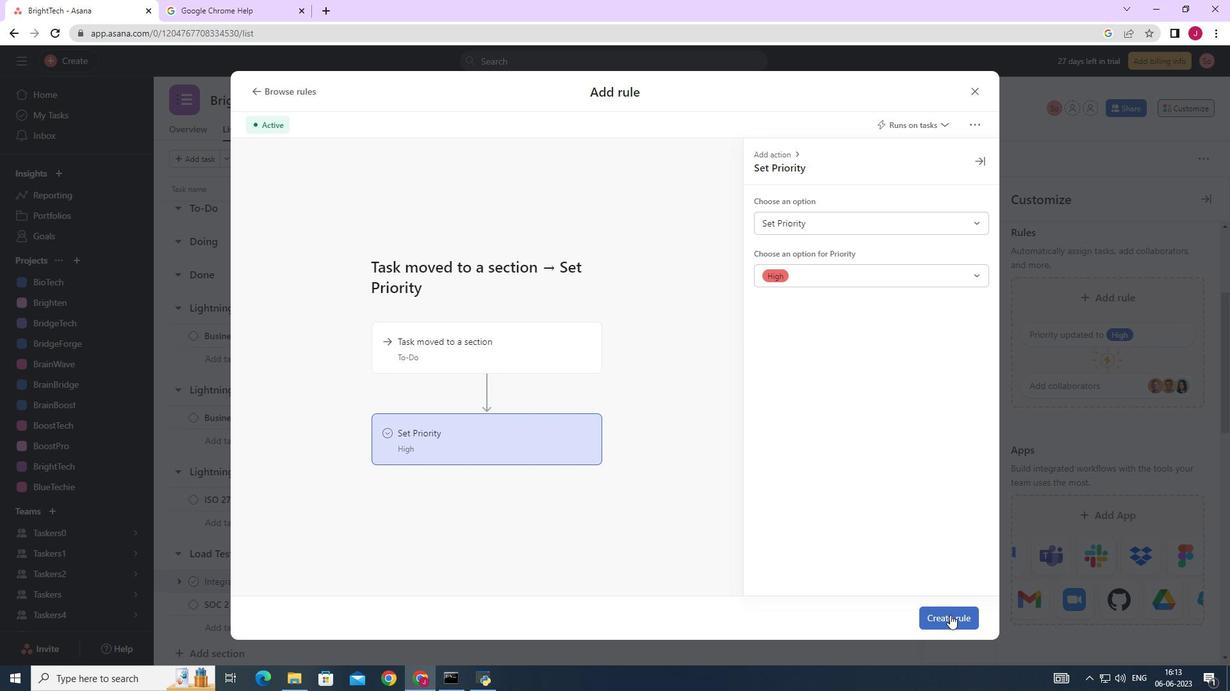 
Action: Mouse pressed left at (949, 616)
Screenshot: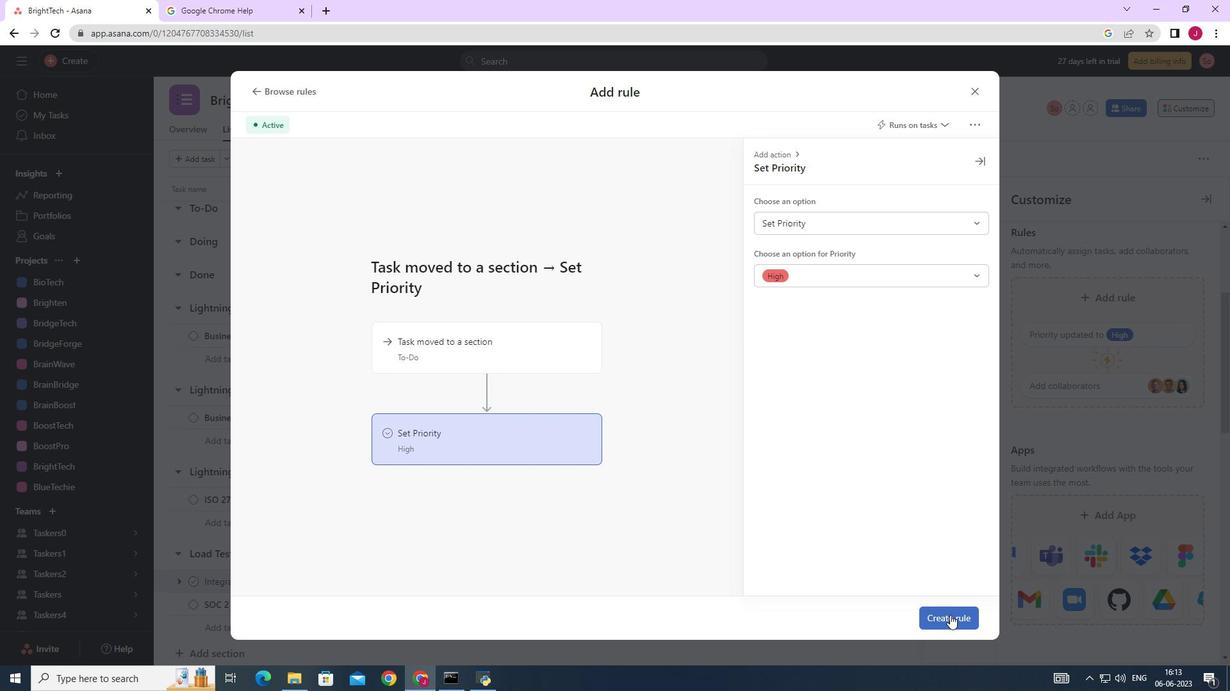 
Action: Mouse moved to (941, 600)
Screenshot: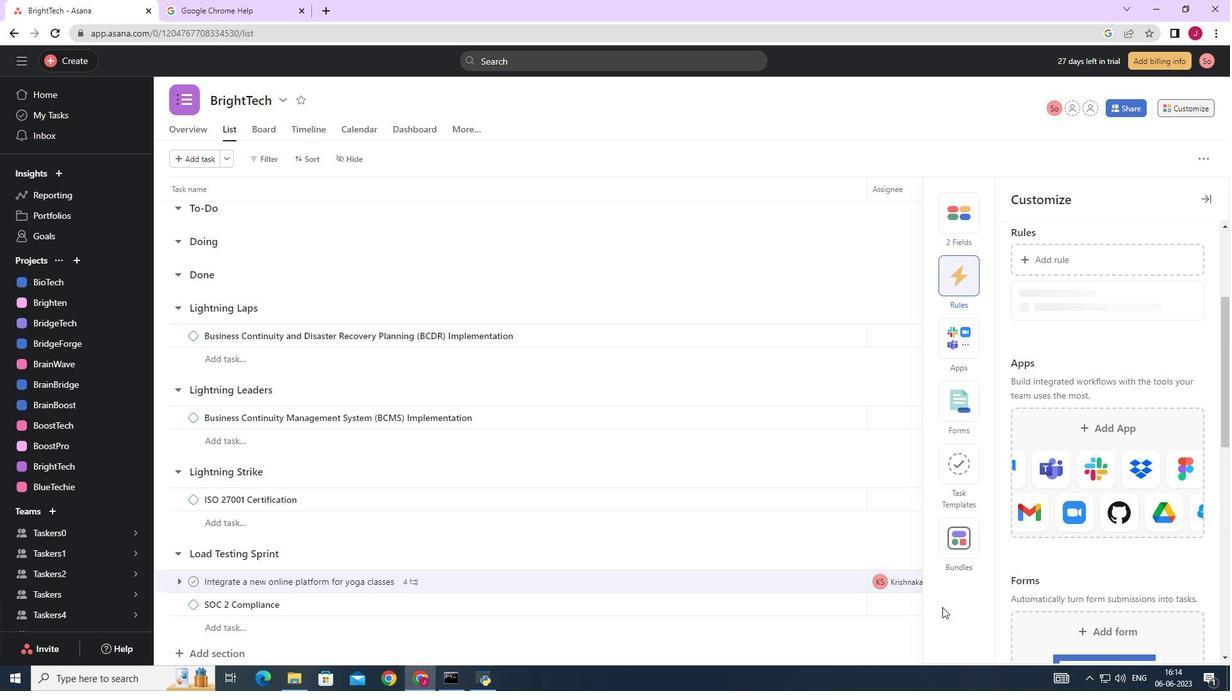 
